 Task: Assign in the project VortexTech the issue 'Integrate a new loyalty program feature into an existing e-commerce website to enhance customer retention and engagement' to the sprint 'Road to Launch'.
Action: Mouse moved to (867, 315)
Screenshot: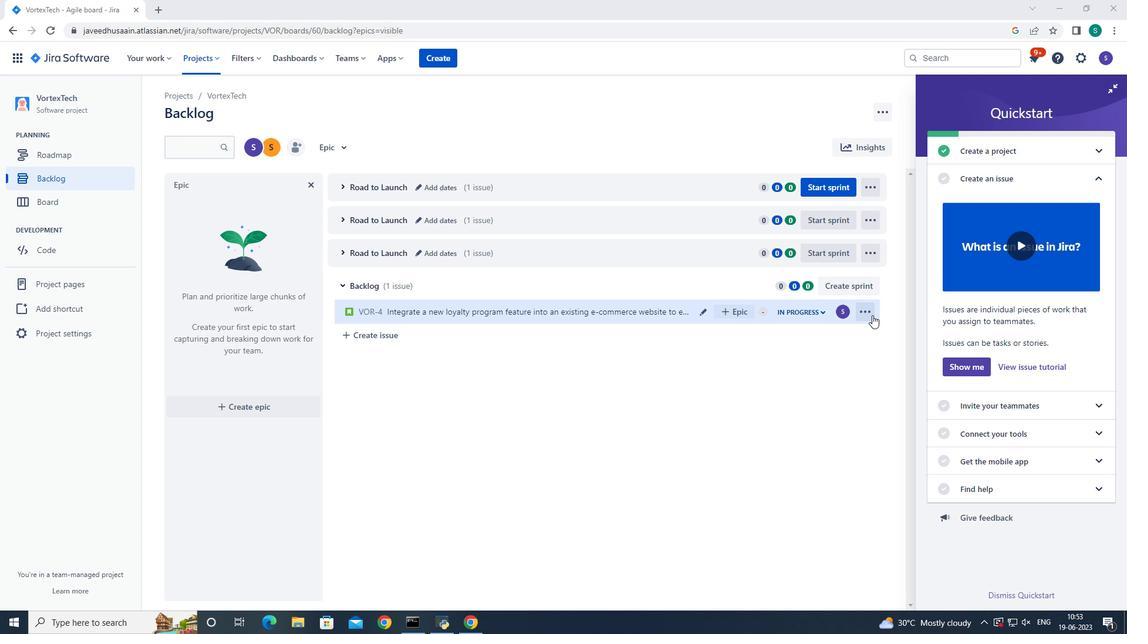 
Action: Mouse pressed left at (867, 315)
Screenshot: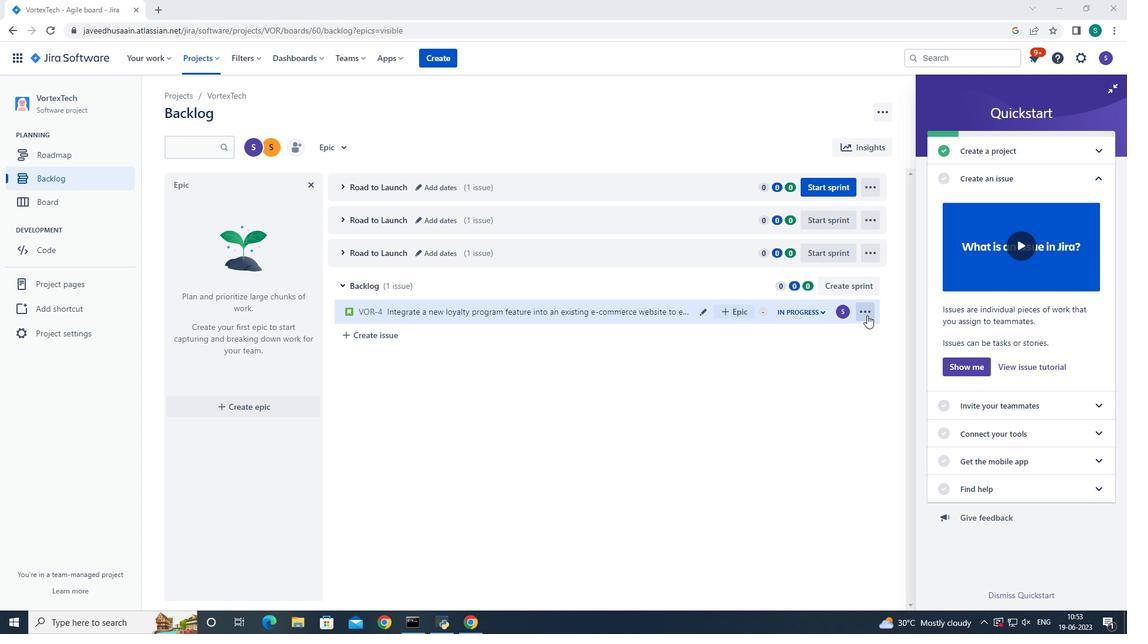 
Action: Mouse moved to (835, 483)
Screenshot: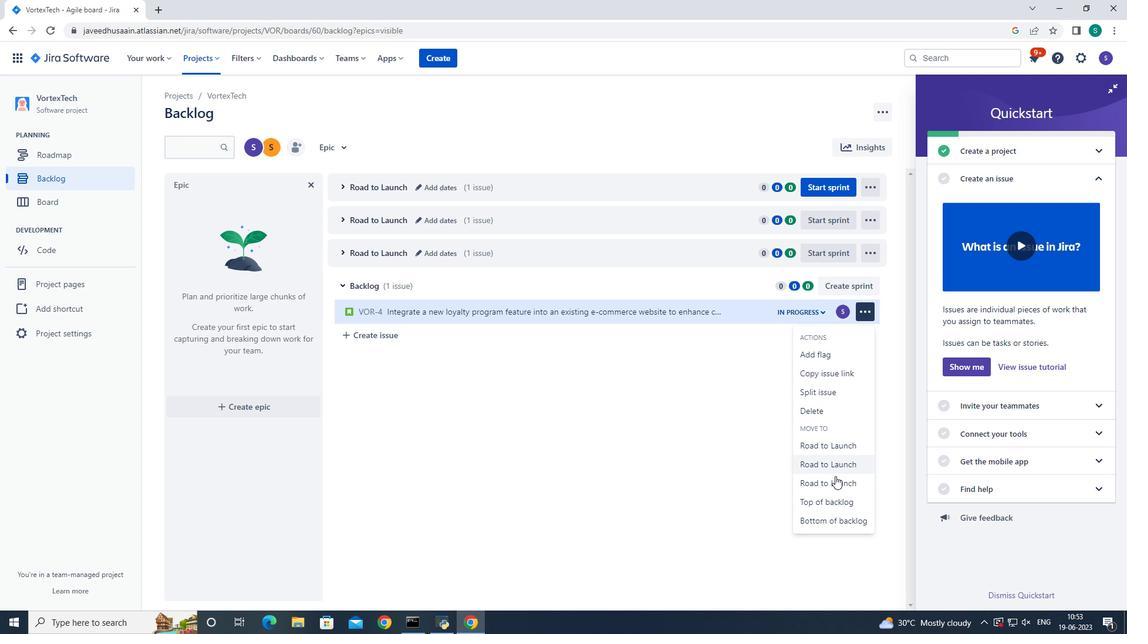 
Action: Mouse pressed left at (835, 483)
Screenshot: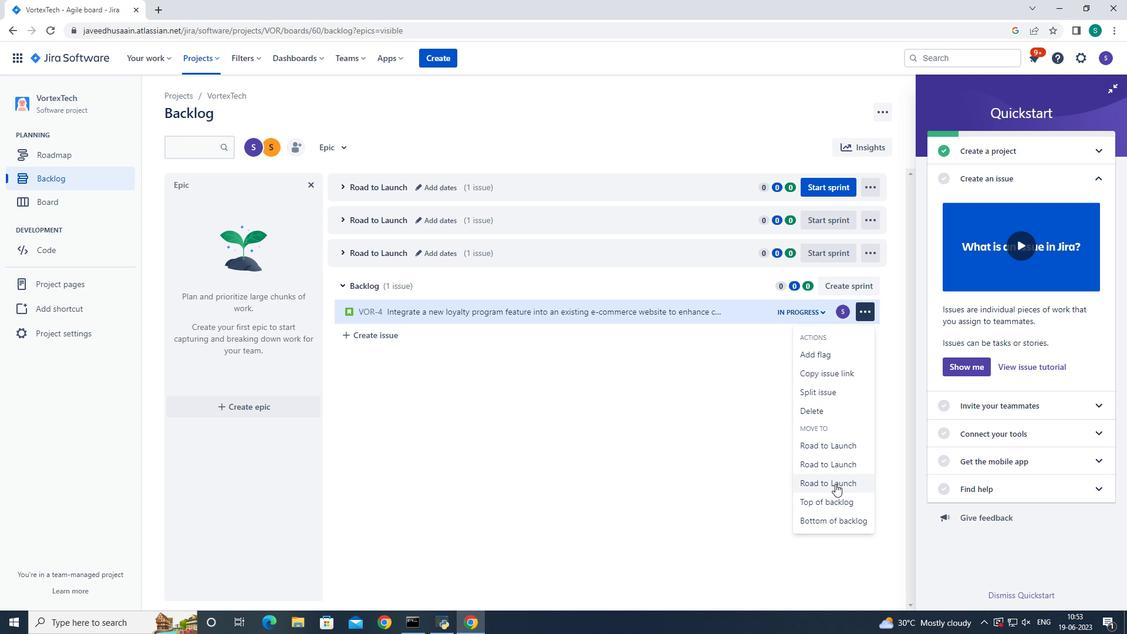 
Action: Mouse moved to (408, 397)
Screenshot: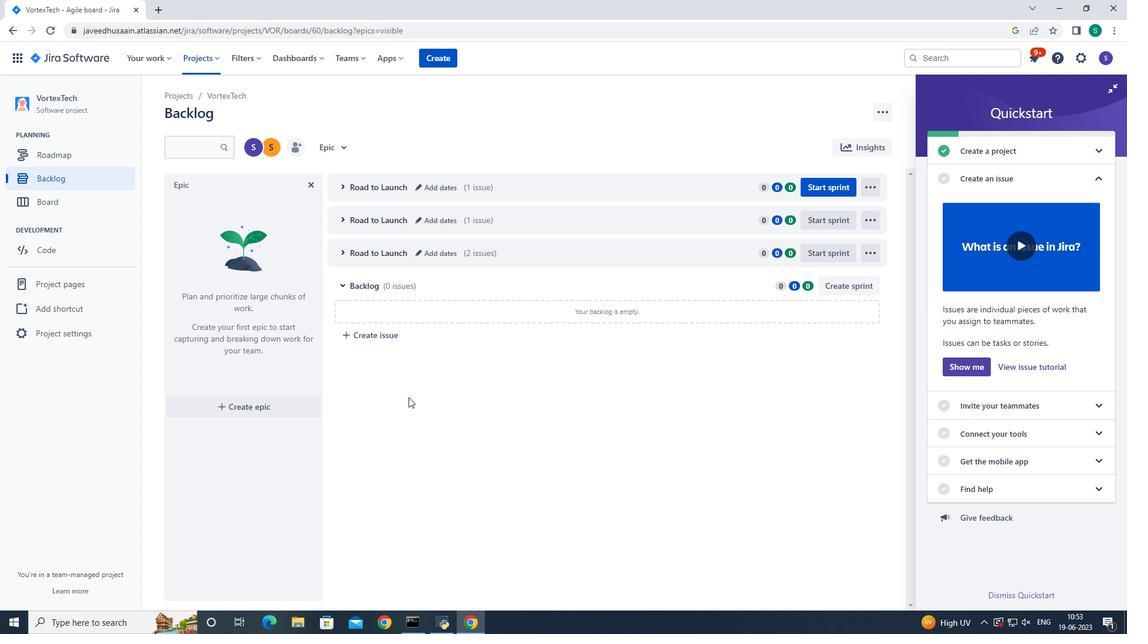 
